 Task: Create in the project ZeroG in Backlog an issue 'HR management system for a company with advanced employee onboarding and performance tracking features', assign it to team member softage.2@softage.net and change the status to IN PROGRESS.
Action: Mouse moved to (198, 63)
Screenshot: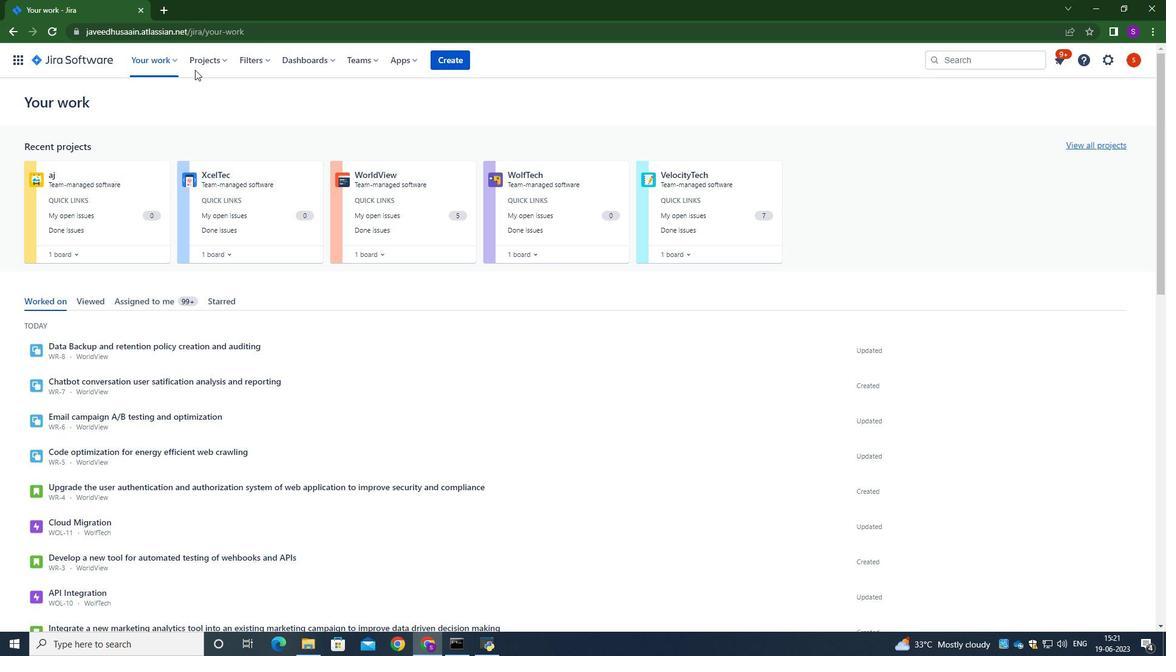 
Action: Mouse pressed left at (198, 63)
Screenshot: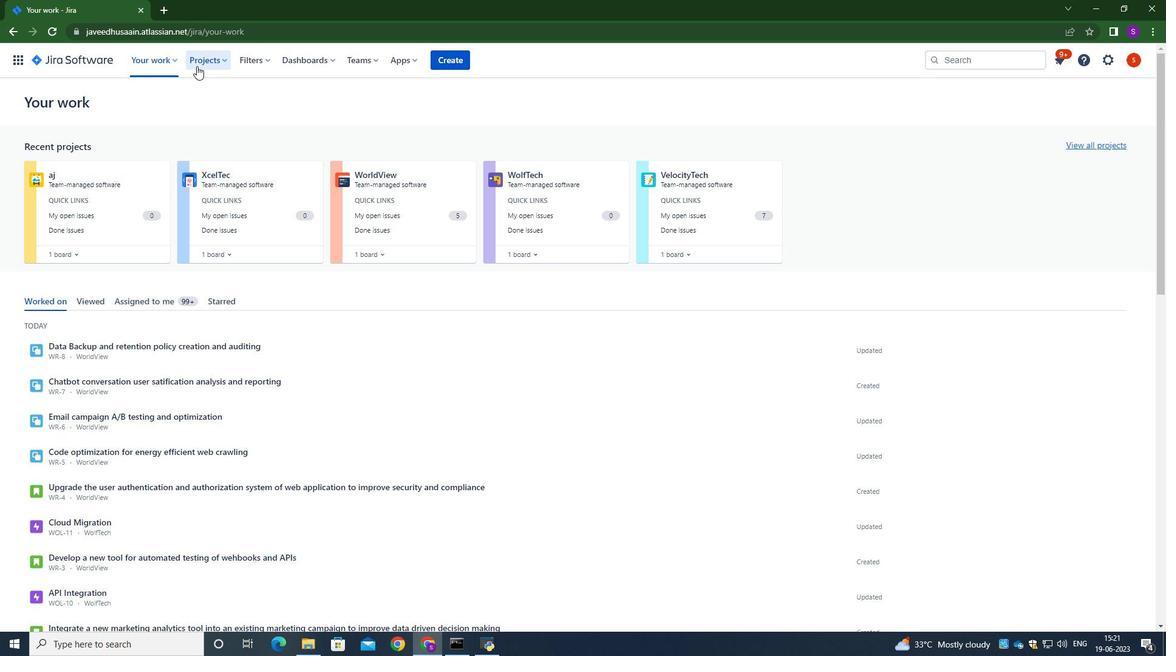 
Action: Mouse moved to (254, 115)
Screenshot: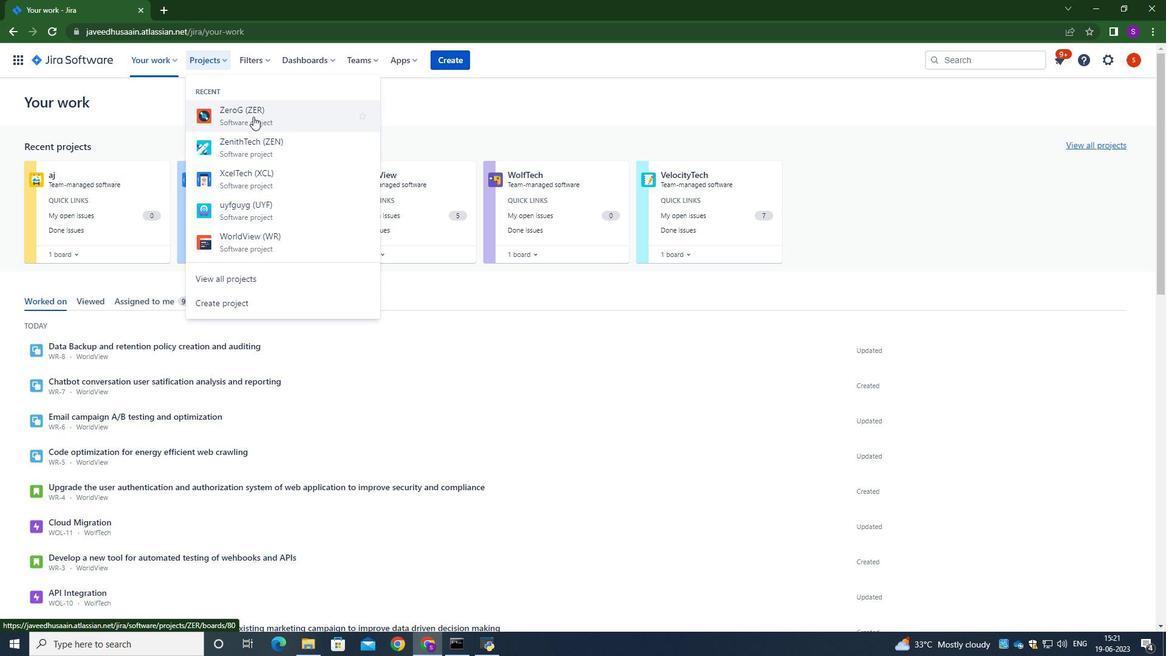 
Action: Mouse pressed left at (254, 115)
Screenshot: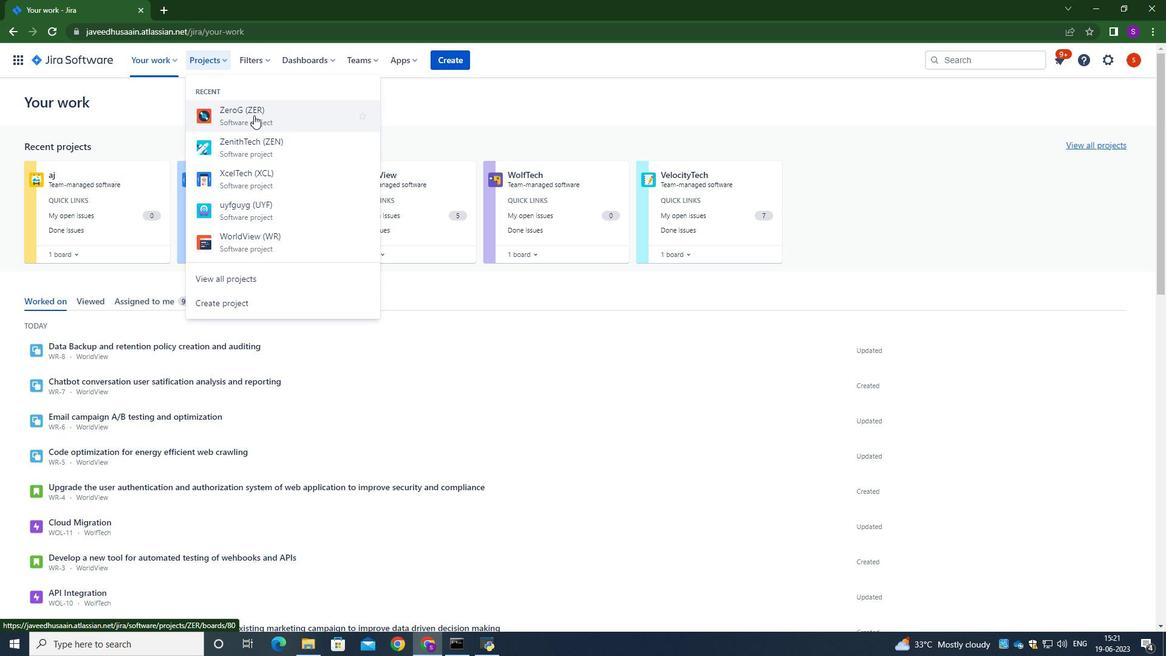 
Action: Mouse moved to (61, 187)
Screenshot: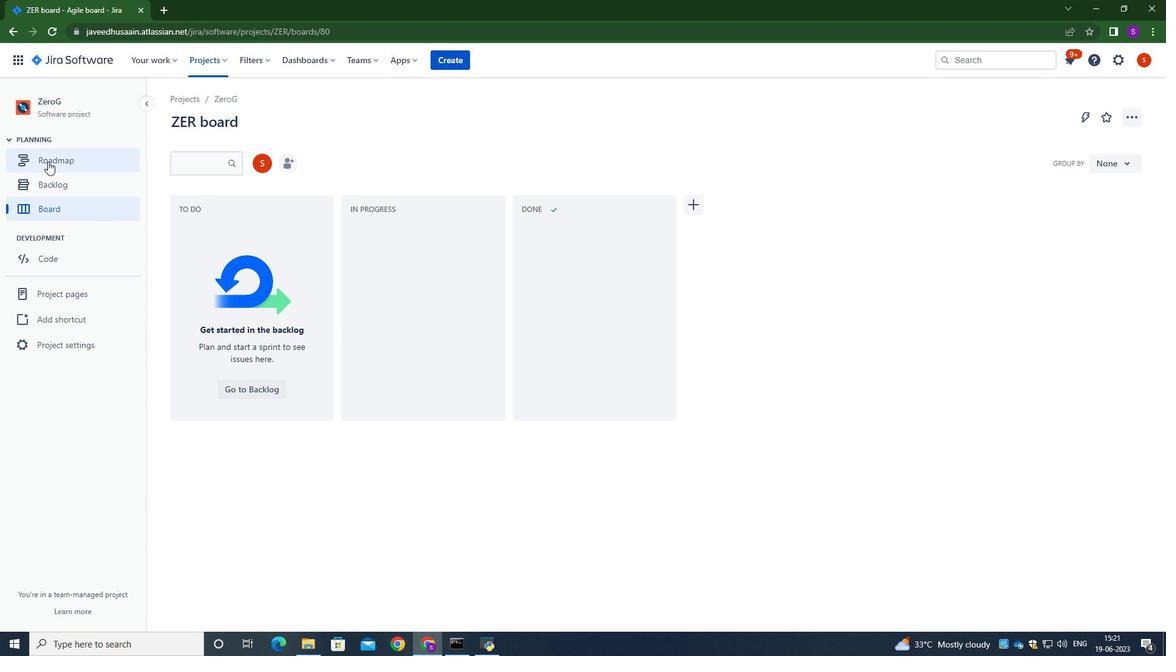 
Action: Mouse pressed left at (61, 187)
Screenshot: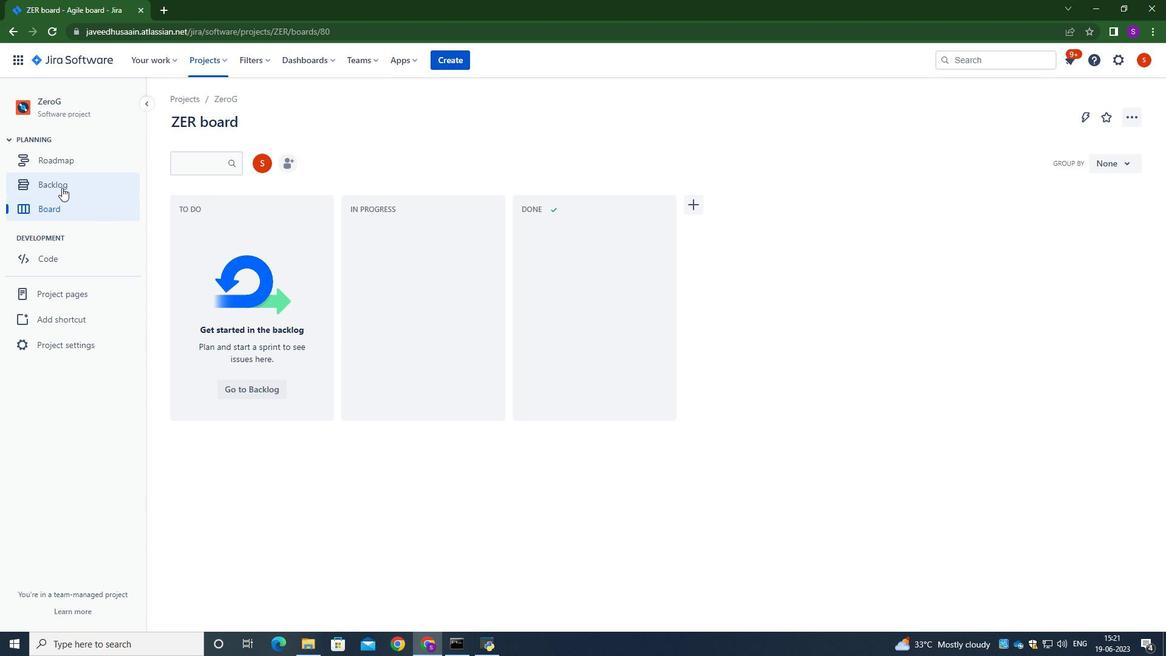 
Action: Mouse moved to (414, 245)
Screenshot: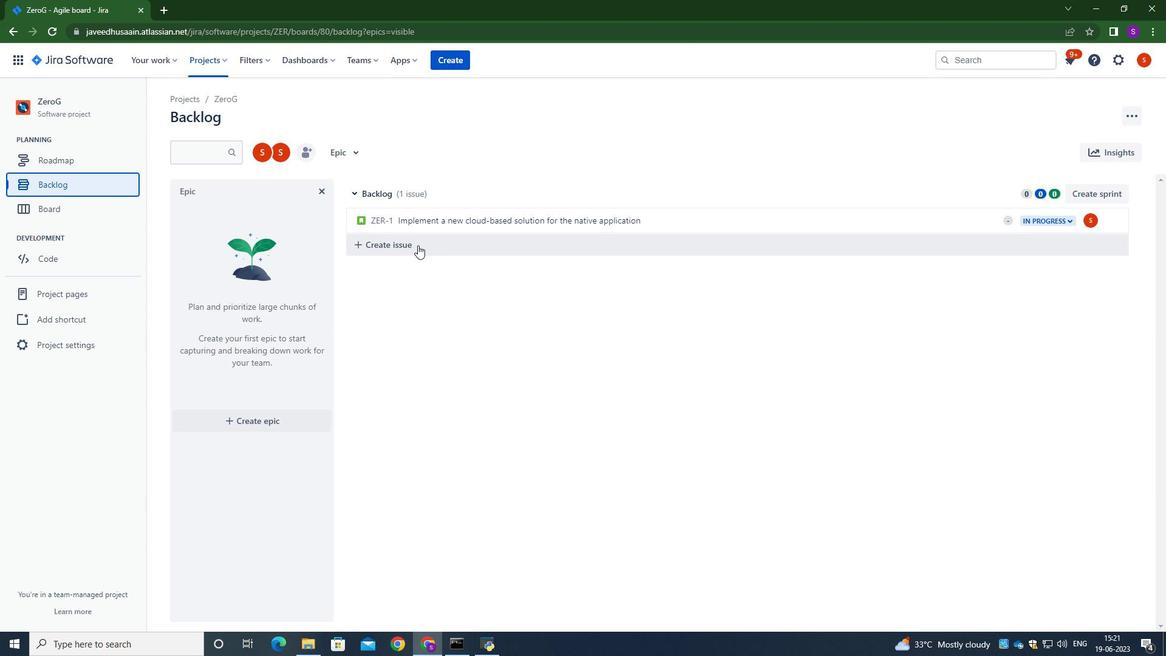 
Action: Mouse pressed left at (414, 245)
Screenshot: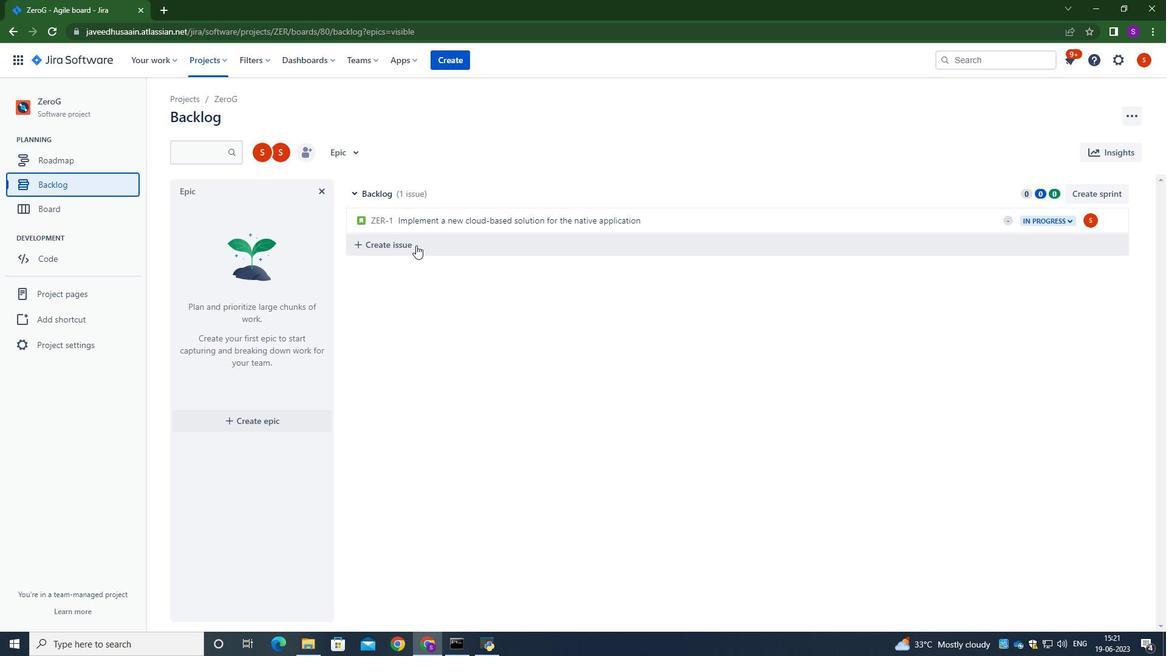 
Action: Mouse moved to (414, 245)
Screenshot: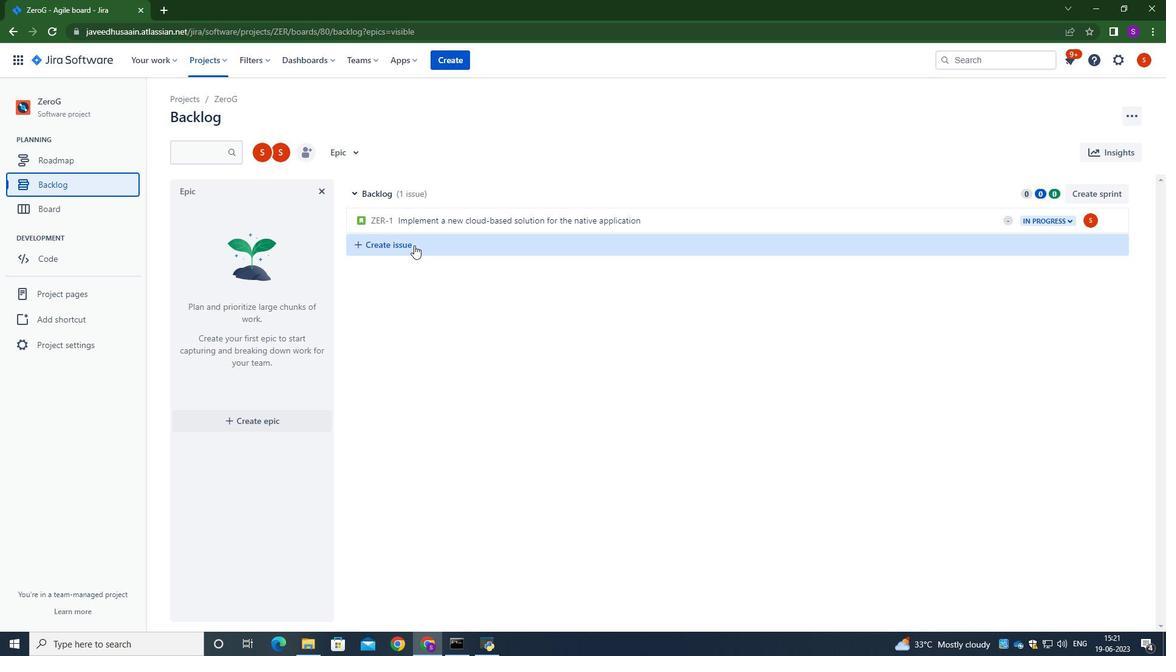 
Action: Mouse pressed left at (414, 245)
Screenshot: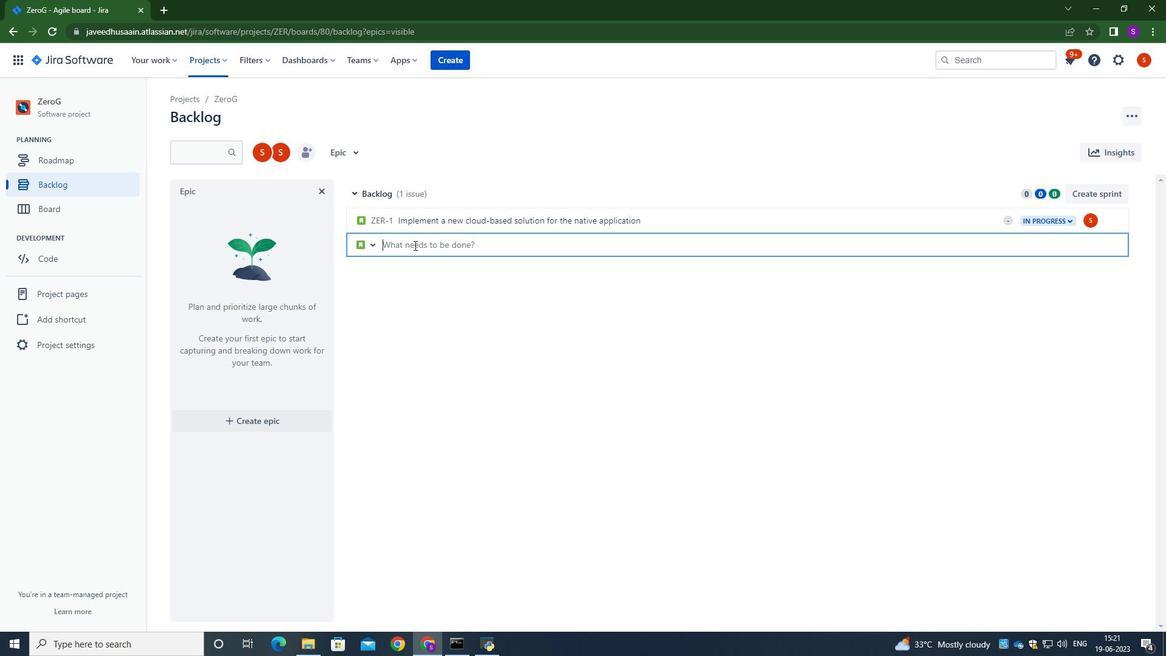 
Action: Key pressed <Key.caps_lock>H<Key.caps_lock>r<Key.backspace><Key.caps_lock><Key.space><Key.caps_lock><Key.backspace><Key.caps_lock>R<Key.caps_lock><Key.space>management<Key.space>system<Key.space>for<Key.space>a<Key.space>company<Key.space>with<Key.space>advanced<Key.space>employee<Key.space>onboarding<Key.space>and<Key.space>performance<Key.space>tracking<Key.space>g<Key.backspace>fear<Key.backspace>tures.<Key.enter>
Screenshot: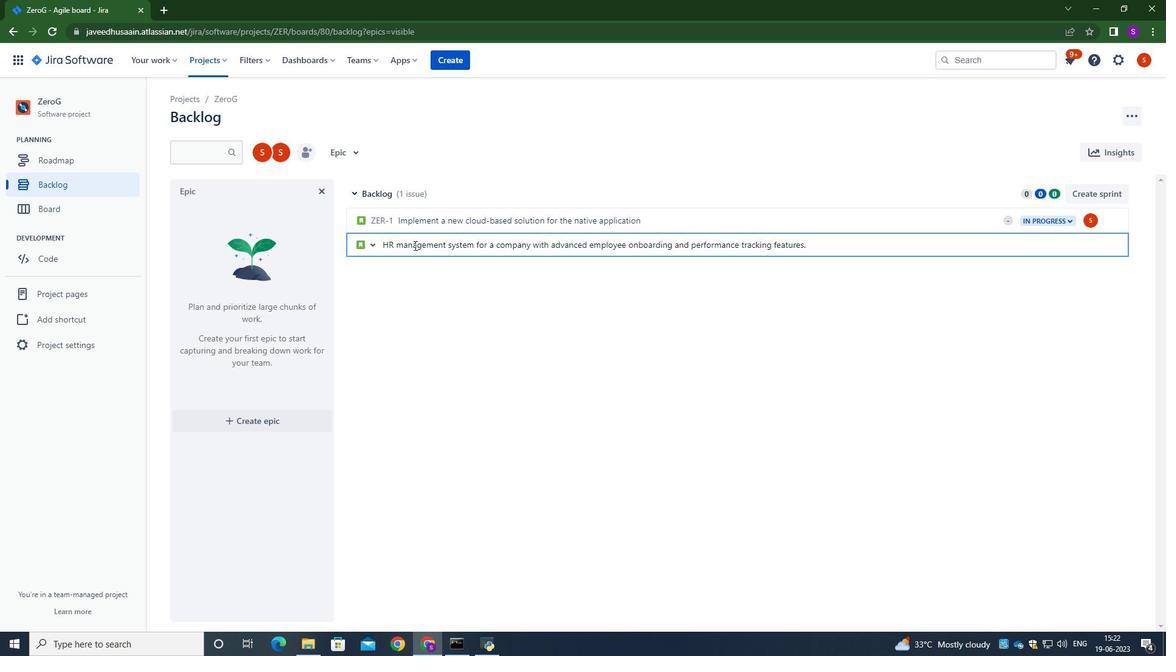 
Action: Mouse moved to (1094, 247)
Screenshot: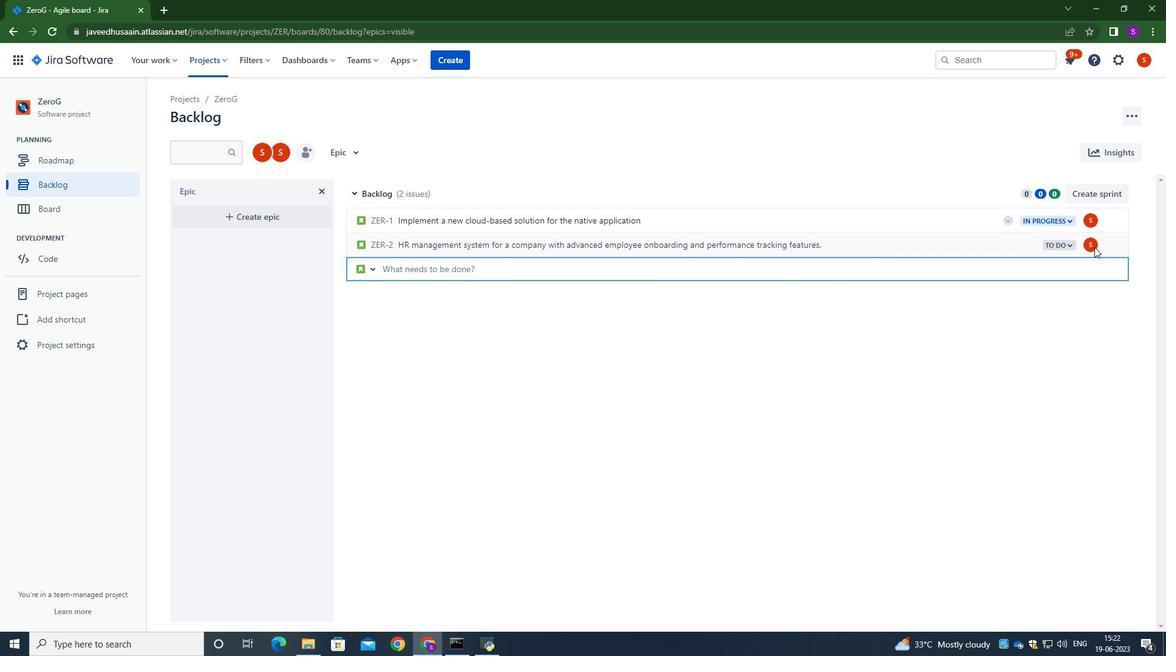 
Action: Mouse pressed left at (1094, 247)
Screenshot: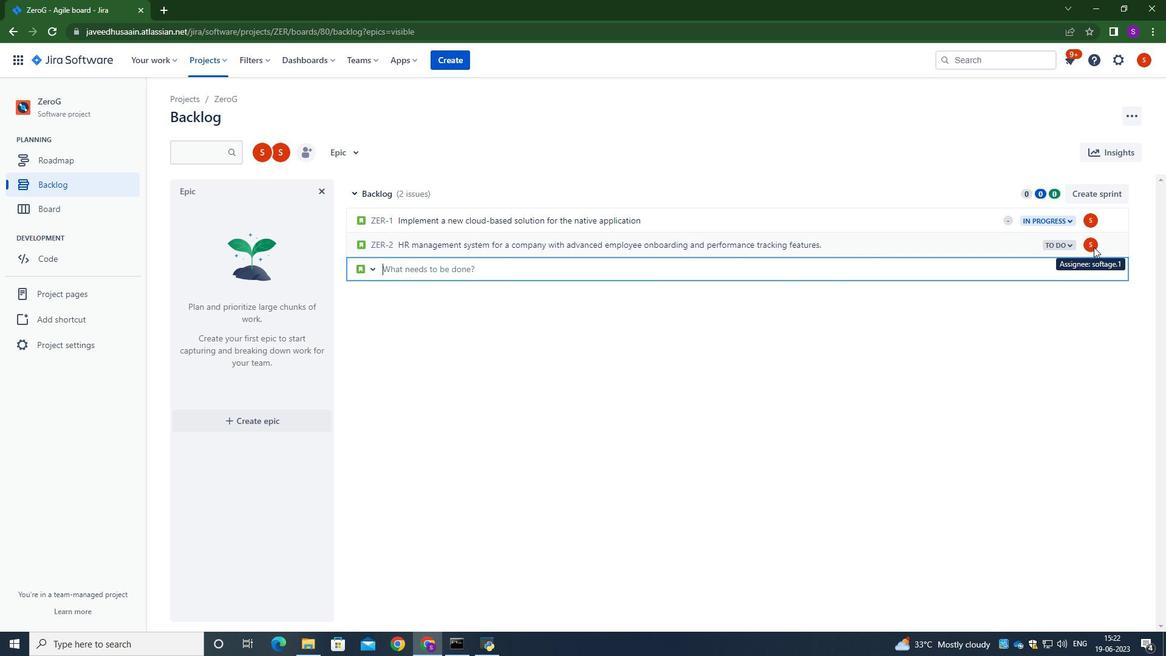 
Action: Mouse moved to (1092, 244)
Screenshot: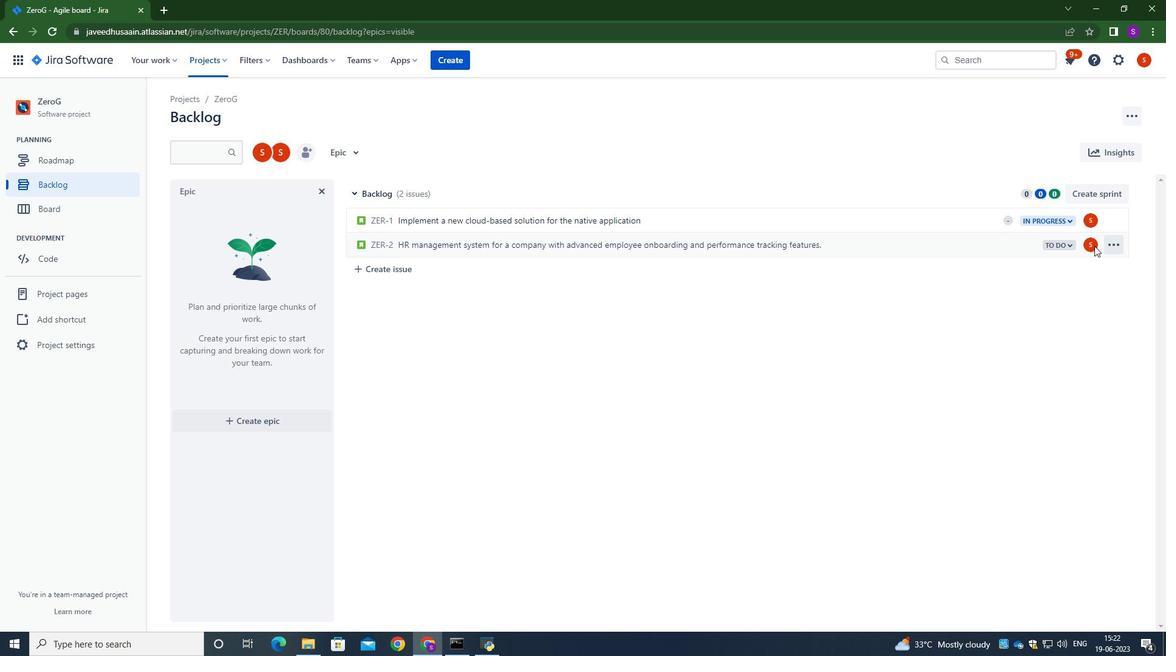 
Action: Mouse pressed left at (1092, 244)
Screenshot: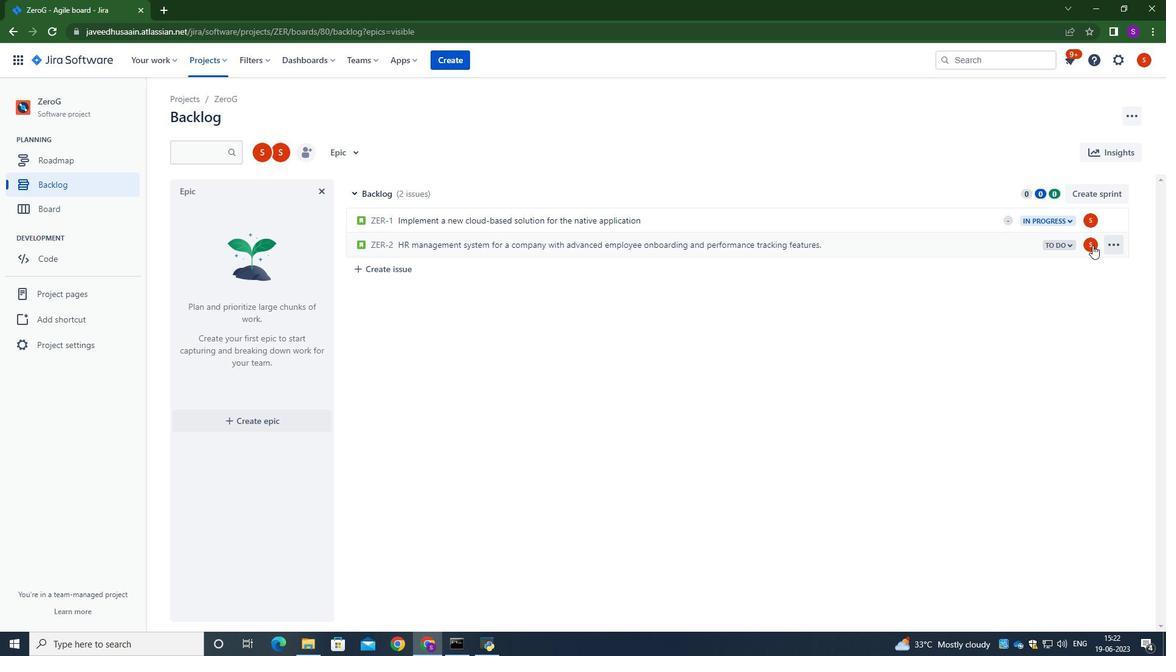 
Action: Mouse moved to (1045, 225)
Screenshot: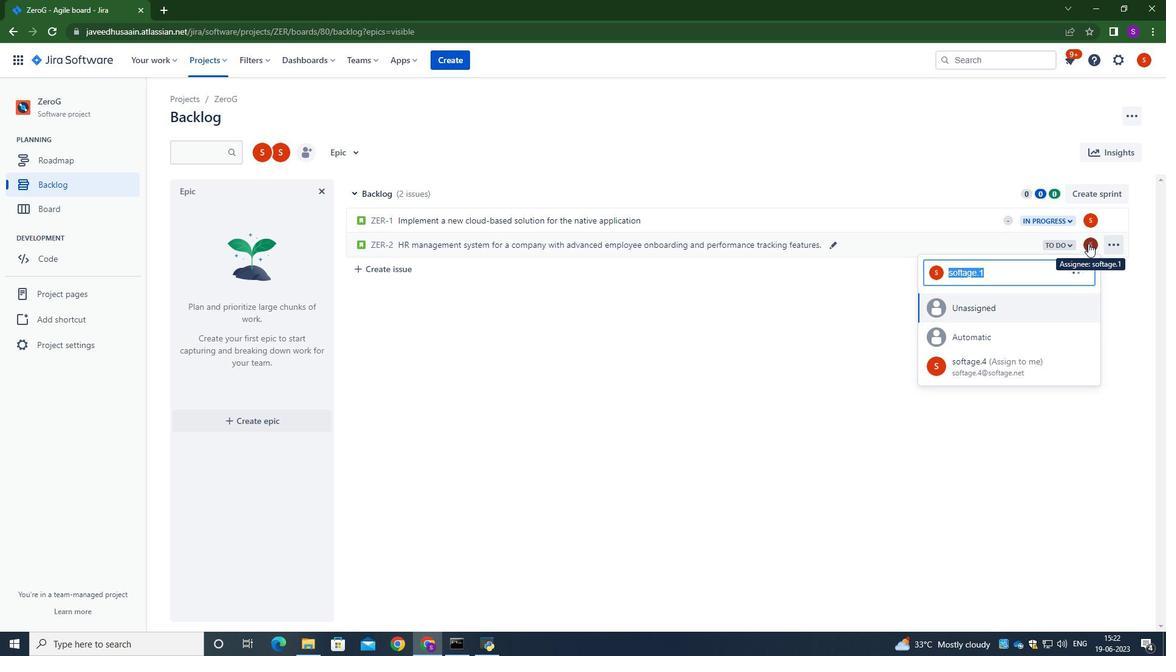 
Action: Key pressed softage.2<Key.shift>@softage.net
Screenshot: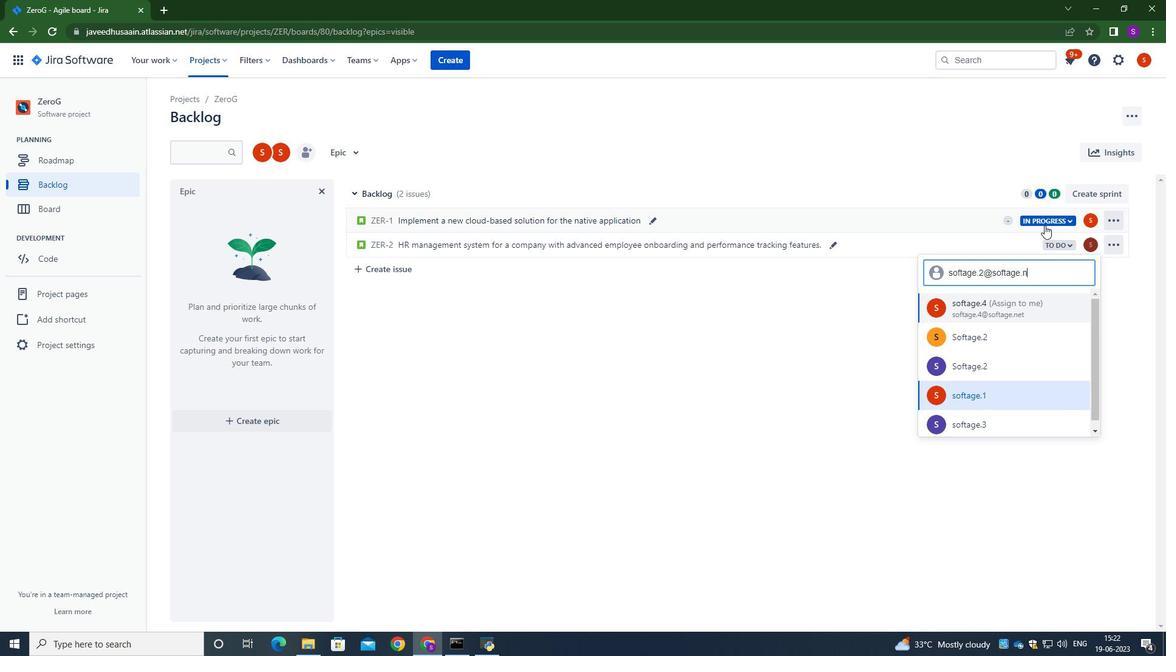 
Action: Mouse moved to (1004, 314)
Screenshot: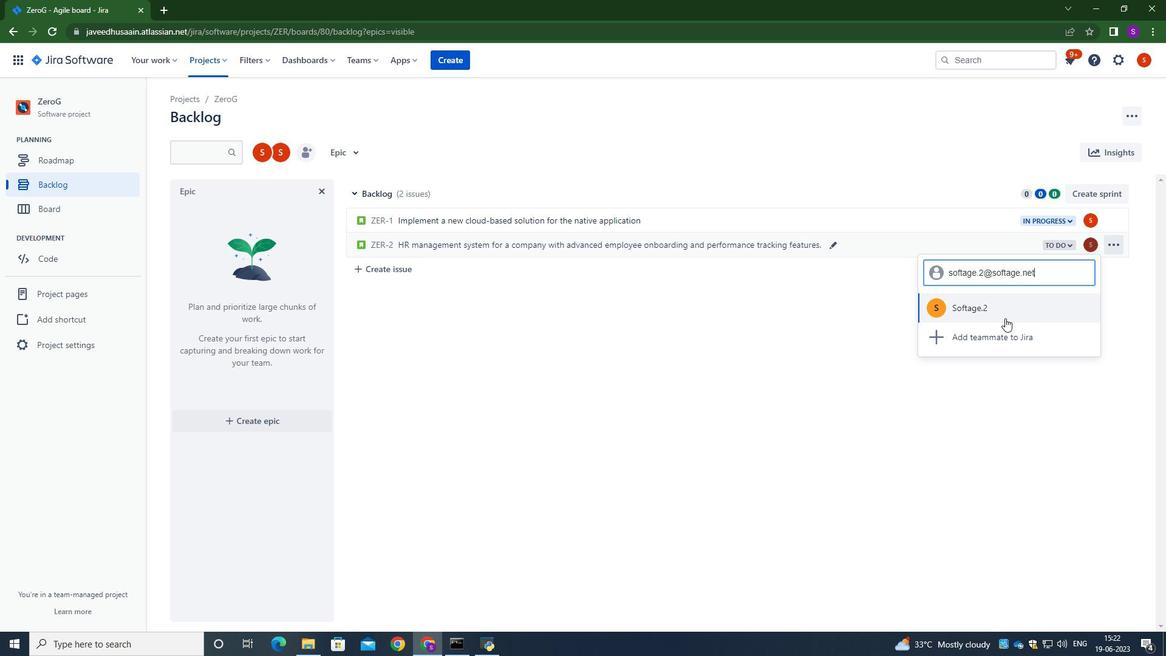 
Action: Mouse pressed left at (1004, 314)
Screenshot: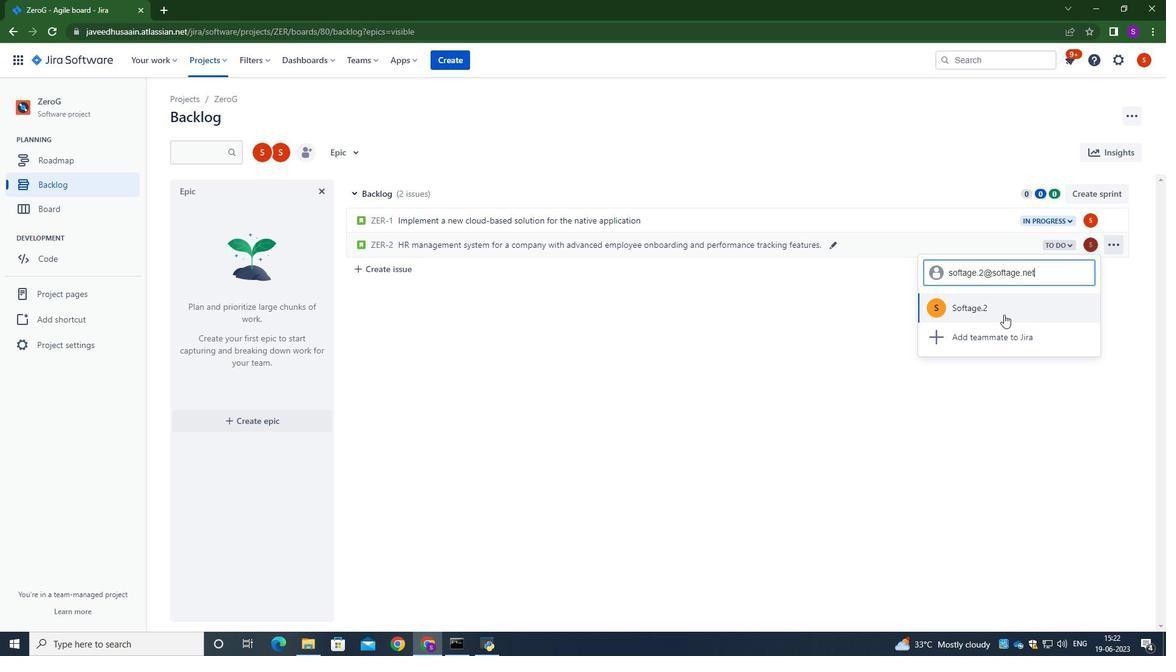 
Action: Mouse moved to (1062, 243)
Screenshot: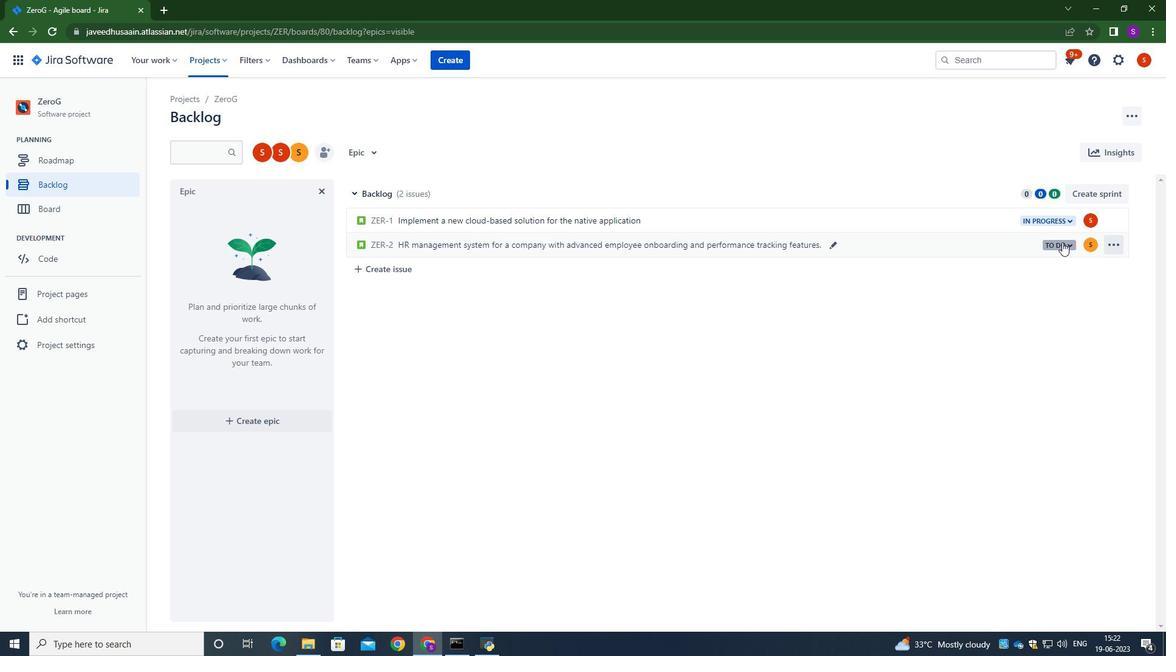 
Action: Mouse pressed left at (1062, 243)
Screenshot: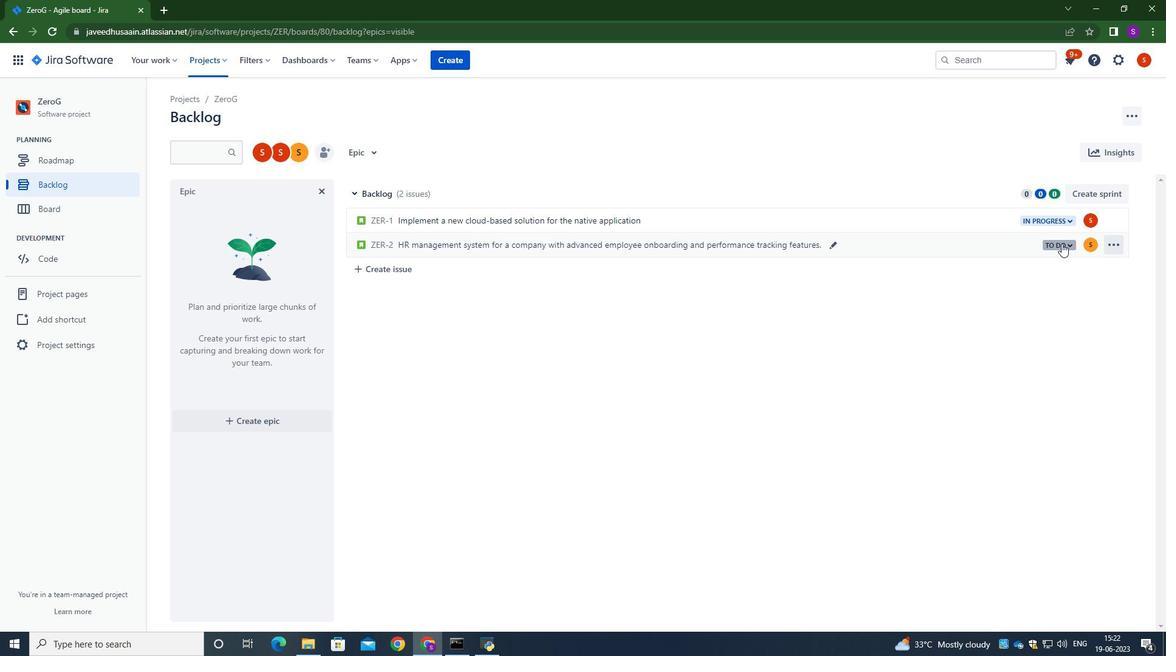 
Action: Mouse moved to (997, 268)
Screenshot: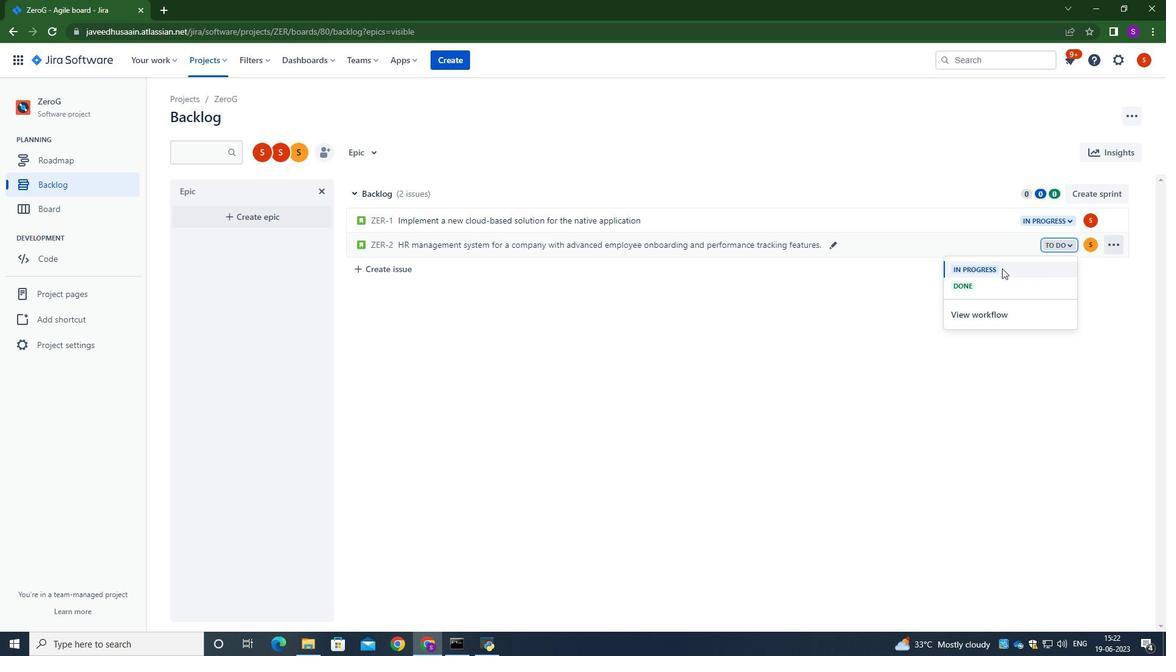 
Action: Mouse pressed left at (997, 268)
Screenshot: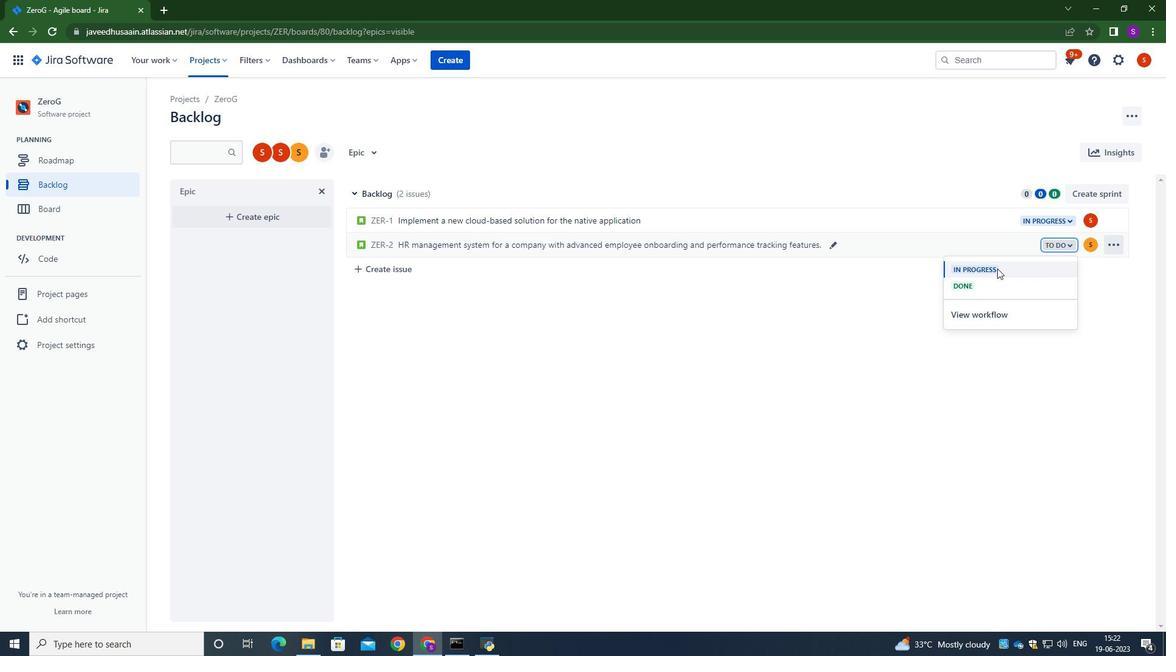 
Action: Mouse moved to (911, 345)
Screenshot: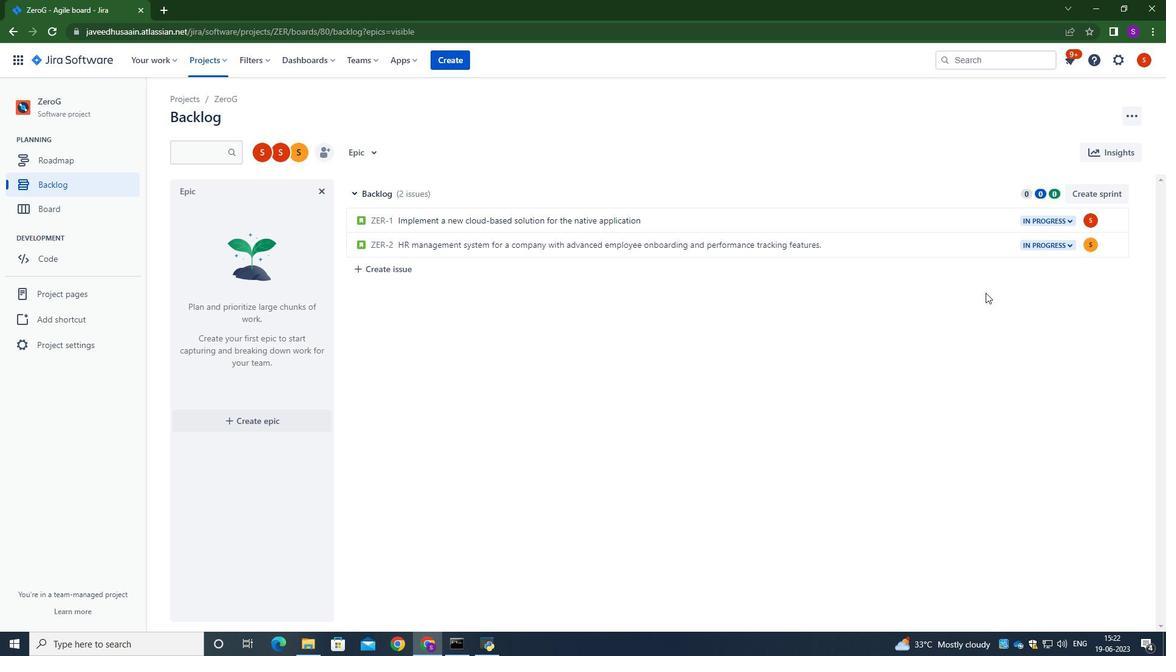 
Action: Mouse pressed left at (911, 345)
Screenshot: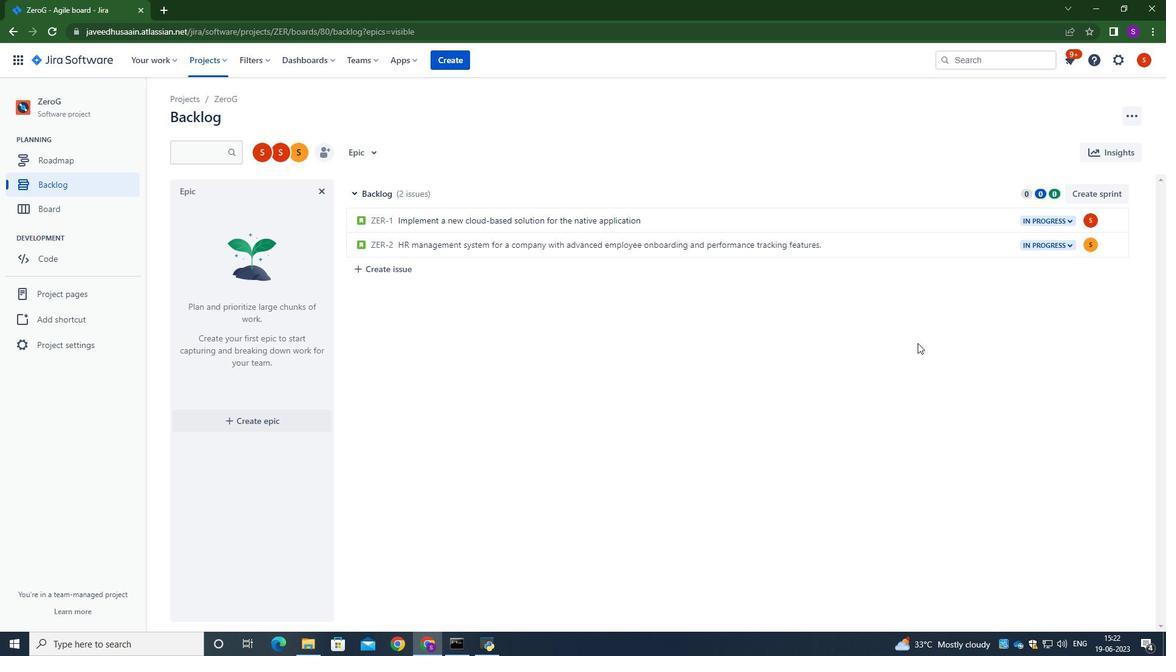 
